 Task: Locate the nearest ferry terminal to Seattle, Washington, and Vancouver, British Columbia, Canada.
Action: Mouse moved to (99, 54)
Screenshot: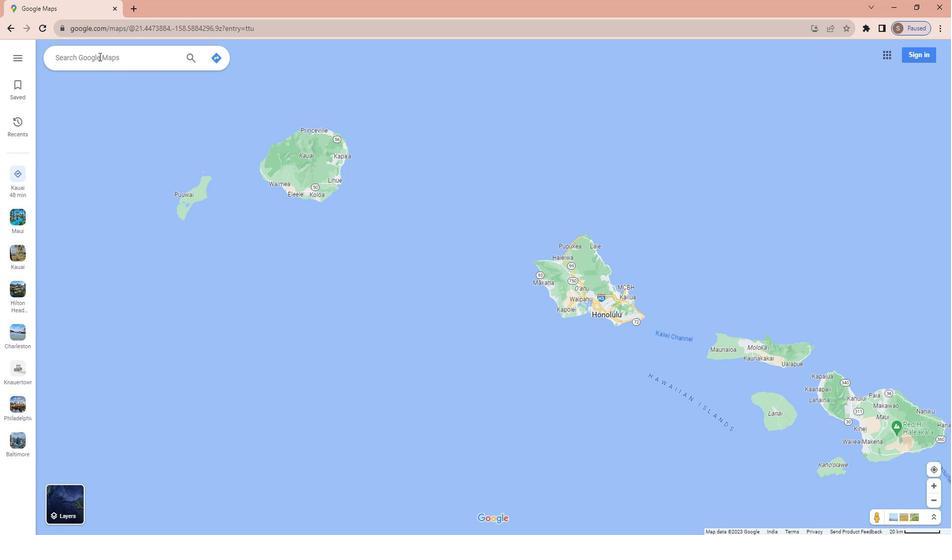 
Action: Mouse pressed left at (99, 54)
Screenshot: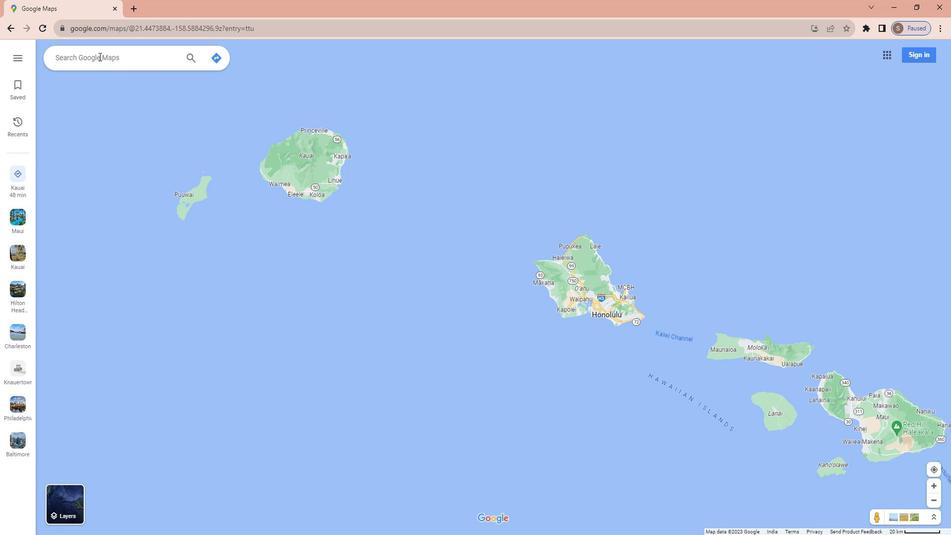 
Action: Key pressed <Key.shift>Seattle,<Key.space><Key.shift>Washington<Key.enter>
Screenshot: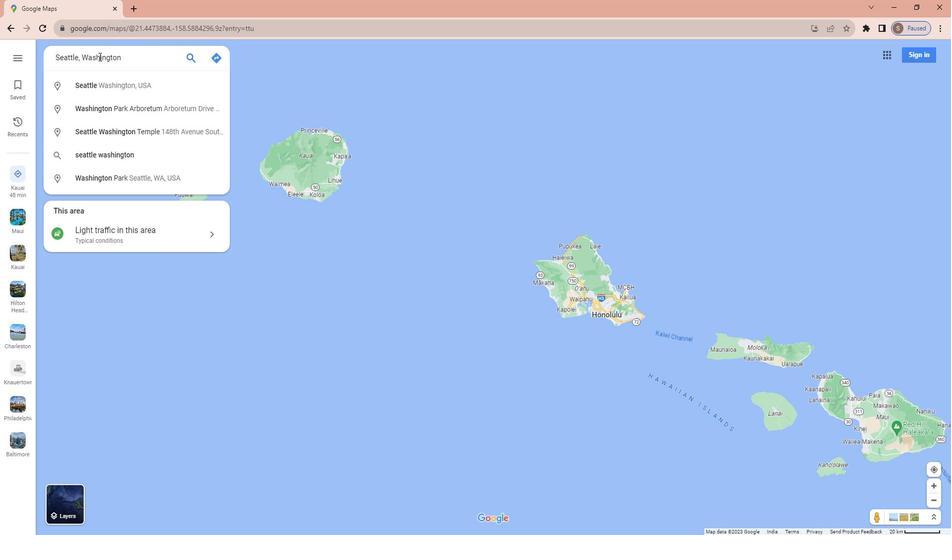 
Action: Mouse moved to (135, 221)
Screenshot: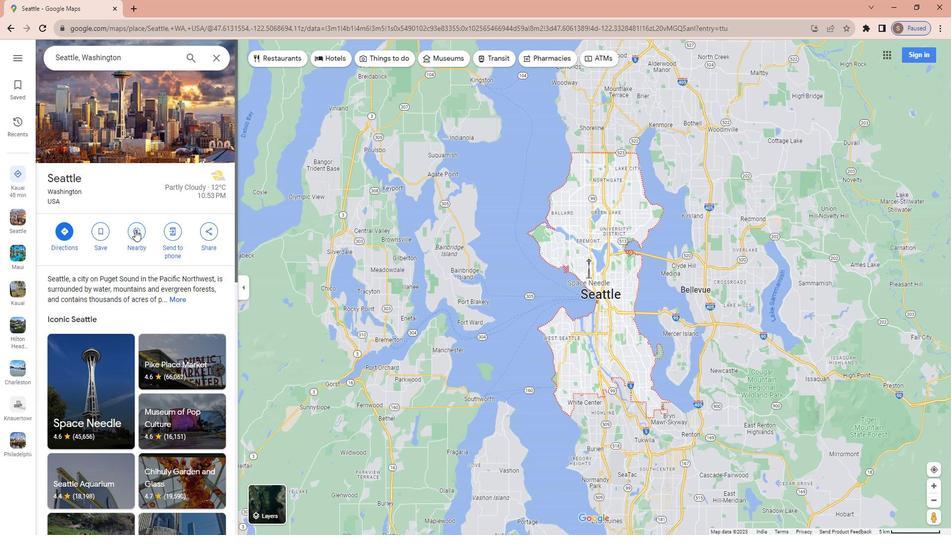 
Action: Mouse pressed left at (135, 221)
Screenshot: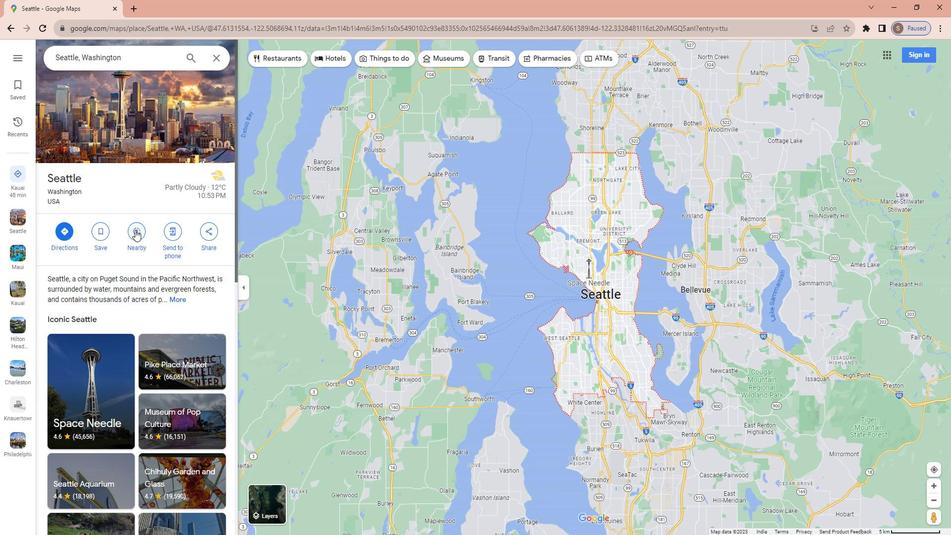 
Action: Key pressed ferry<Key.space>tr<Key.backspace>erminal<Key.enter>
Screenshot: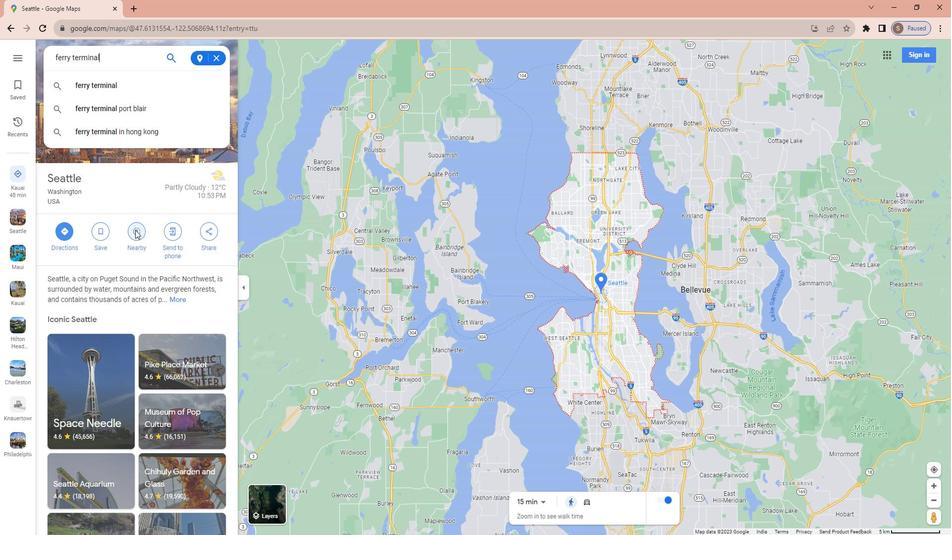 
Action: Mouse moved to (215, 55)
Screenshot: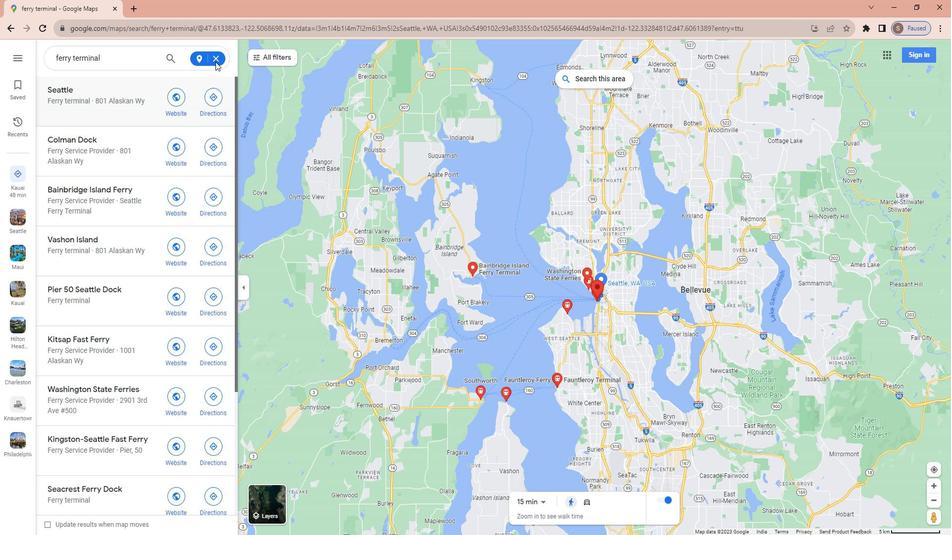 
Action: Mouse pressed left at (215, 55)
Screenshot: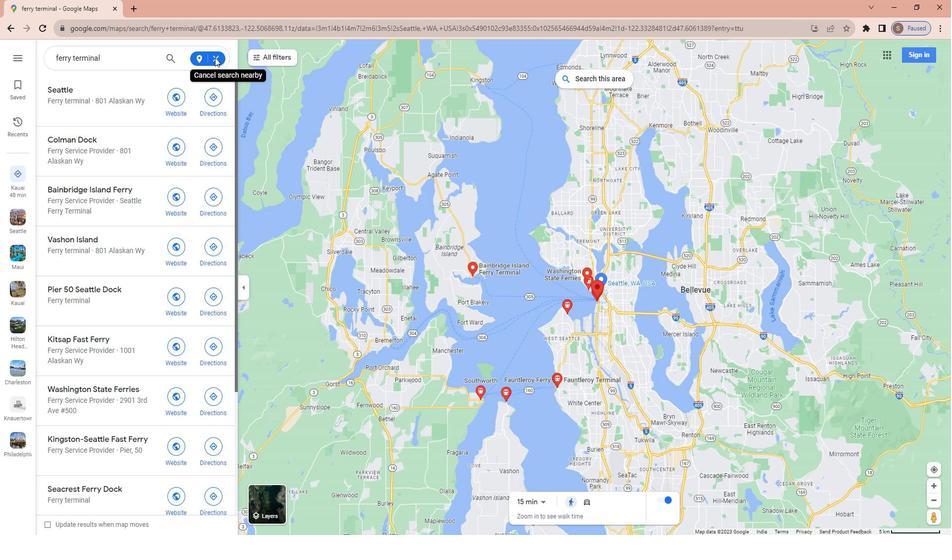 
Action: Mouse pressed left at (215, 55)
Screenshot: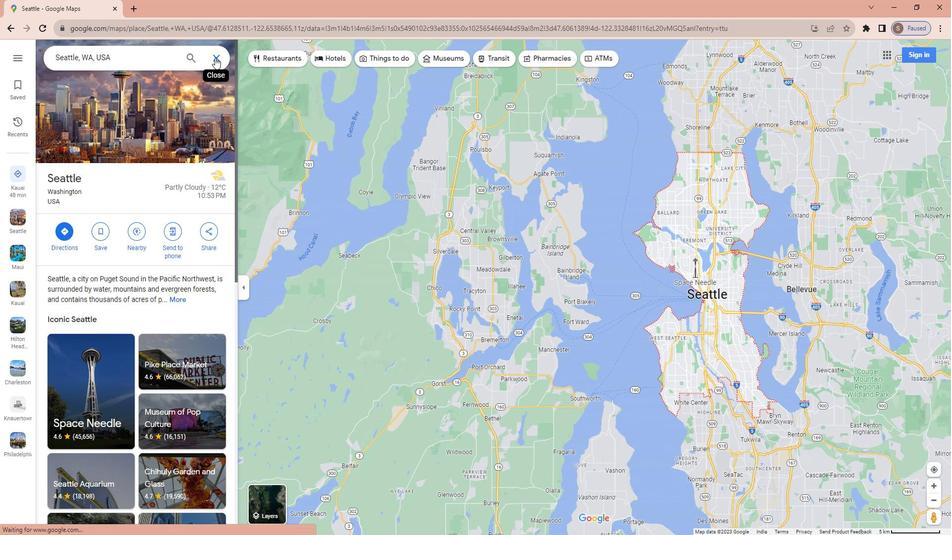 
Action: Mouse moved to (135, 53)
Screenshot: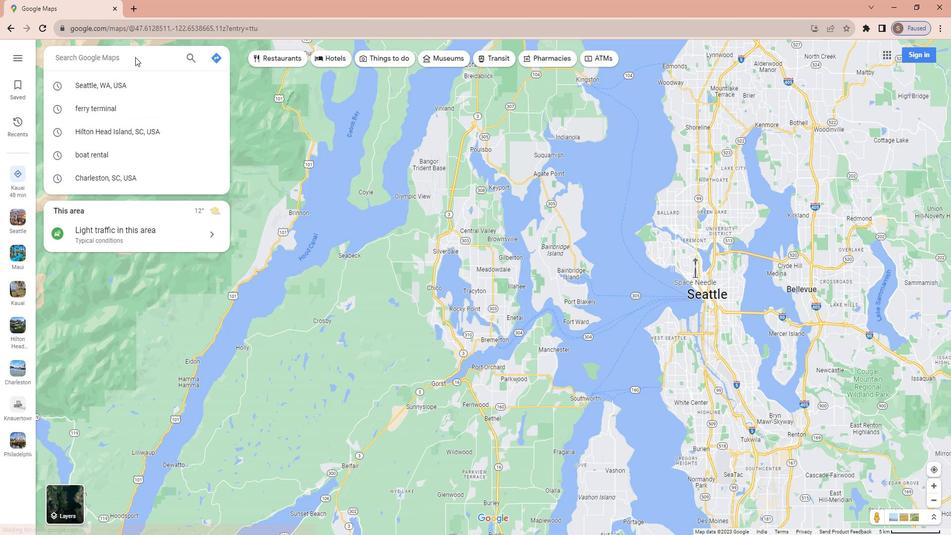 
Action: Key pressed <Key.shift>Vancouver,<Key.space><Key.shift>British<Key.space><Key.shift>Columbia,<Key.space><Key.shift><Key.shift>Canada<Key.enter>
Screenshot: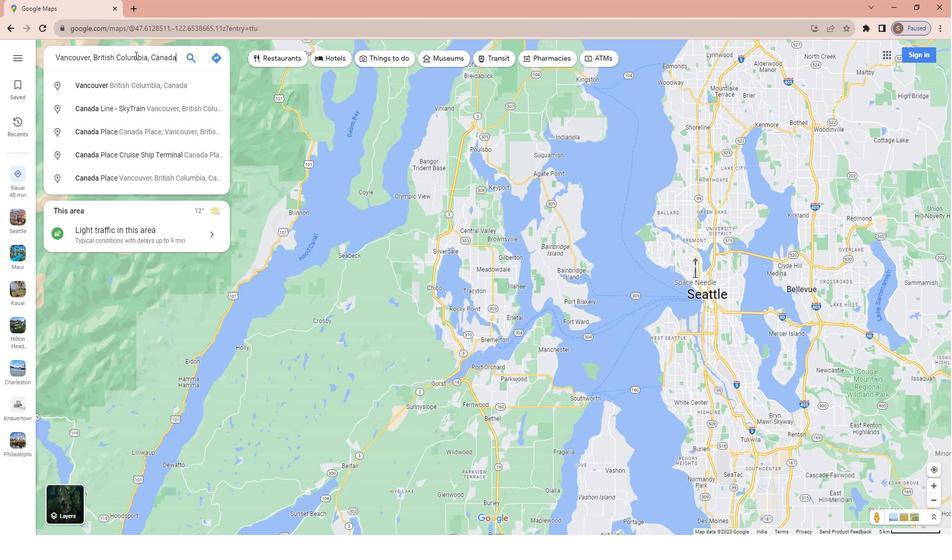 
Action: Mouse moved to (132, 220)
Screenshot: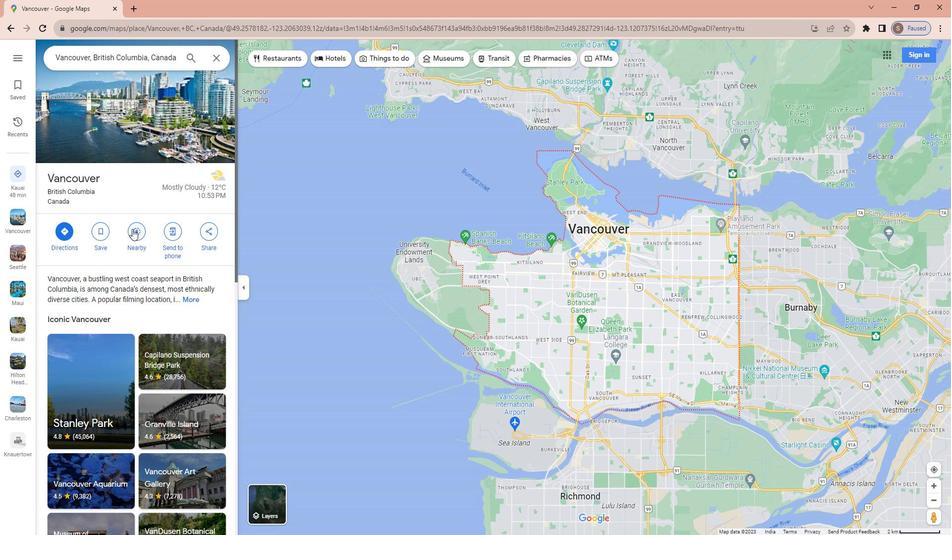 
Action: Mouse pressed left at (132, 220)
Screenshot: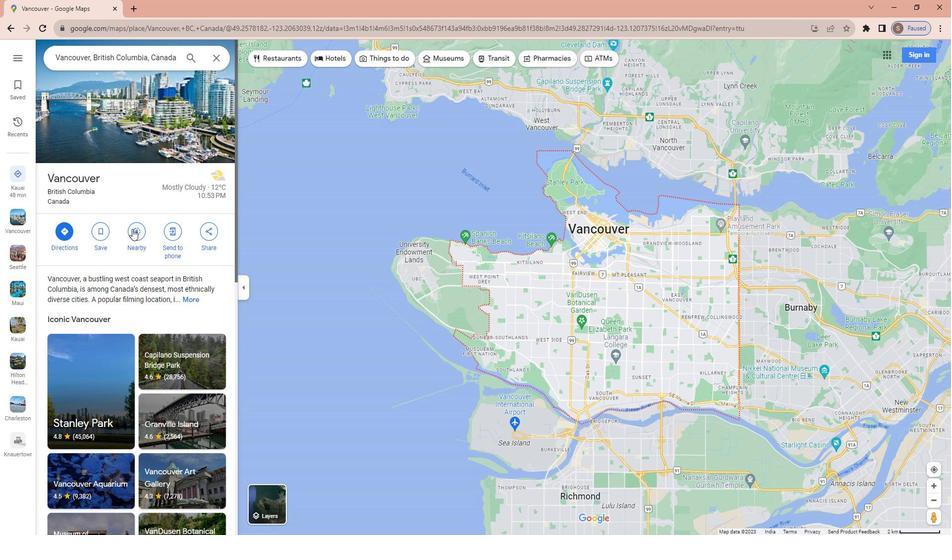
Action: Mouse moved to (132, 215)
Screenshot: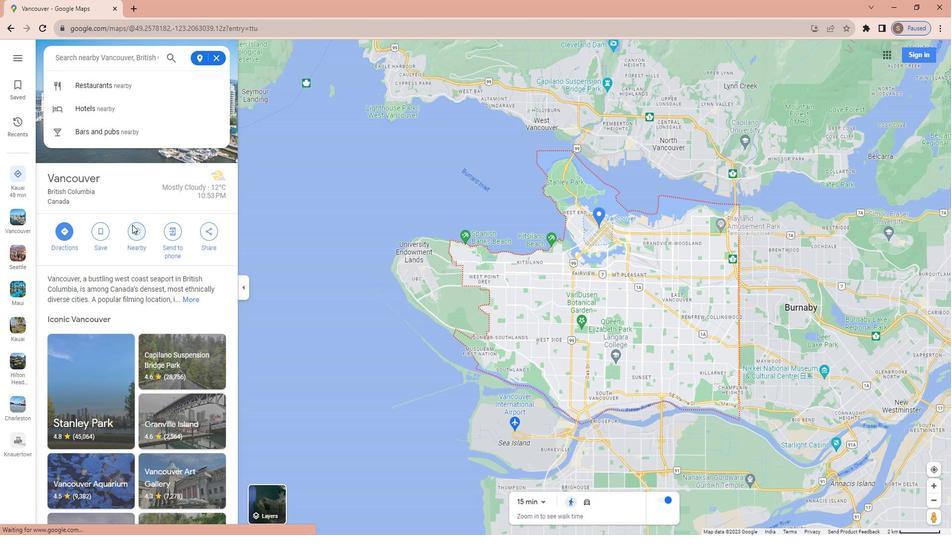 
Action: Key pressed ferry<Key.space>terminal
Screenshot: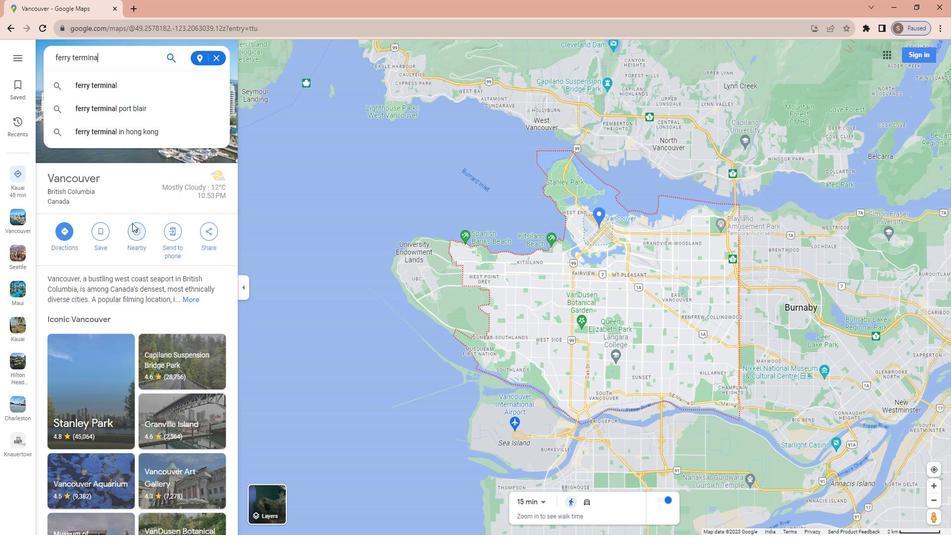 
Action: Mouse moved to (215, 182)
Screenshot: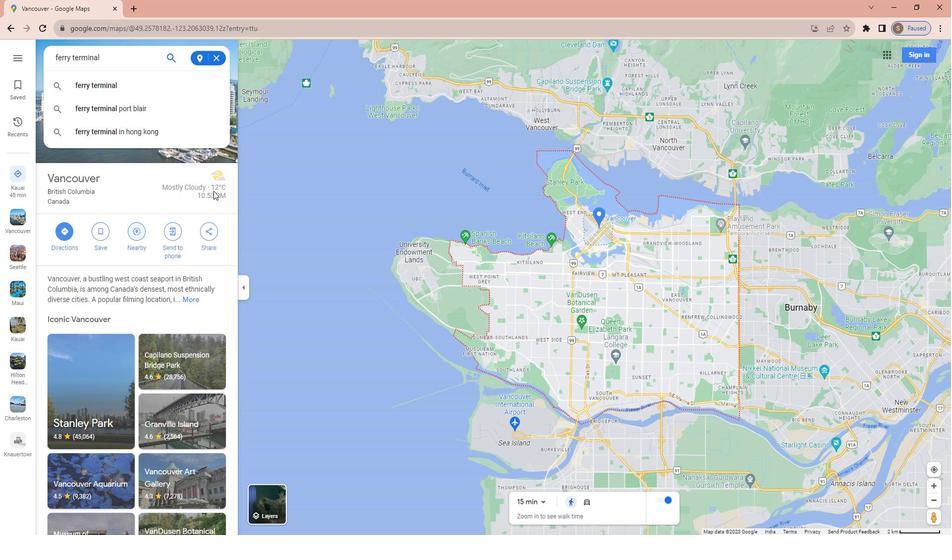 
Action: Key pressed <Key.enter>
Screenshot: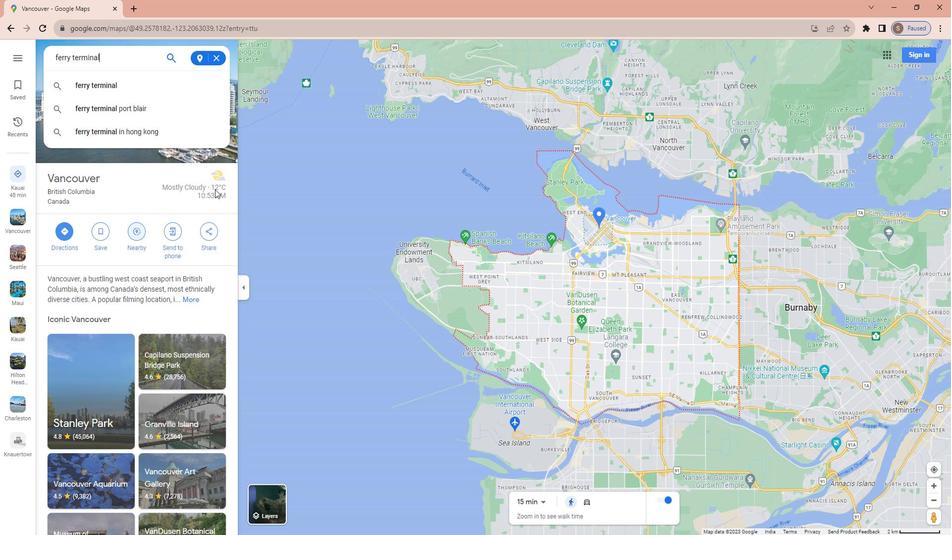 
Action: Mouse moved to (171, 184)
Screenshot: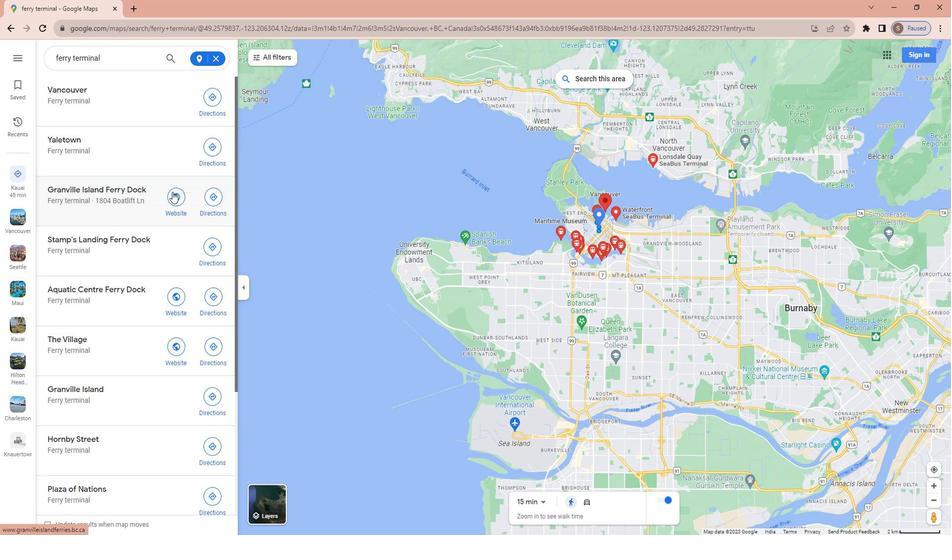 
